 Task: Create in the project ByteCode and in the Backlog issue 'Create an e-learning platform for online education' a child issue 'Documentation and user guides', and assign it to team member softage.4@softage.net. Create in the project ByteCode and in the Backlog issue 'Implement a new point of sale (POS) system for a retail store' a child issue 'Accessibility testing and optimization', and assign it to team member softage.1@softage.net
Action: Mouse moved to (176, 55)
Screenshot: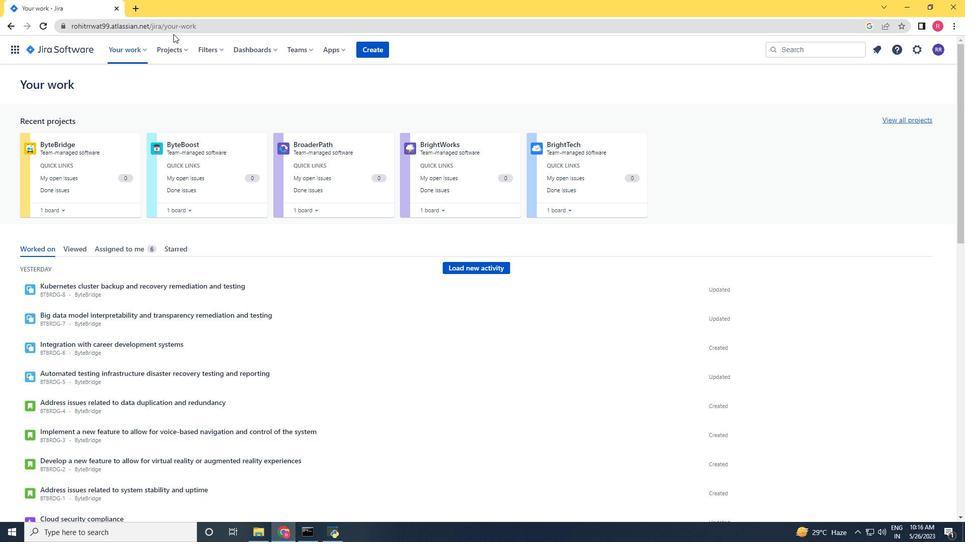 
Action: Mouse pressed left at (176, 55)
Screenshot: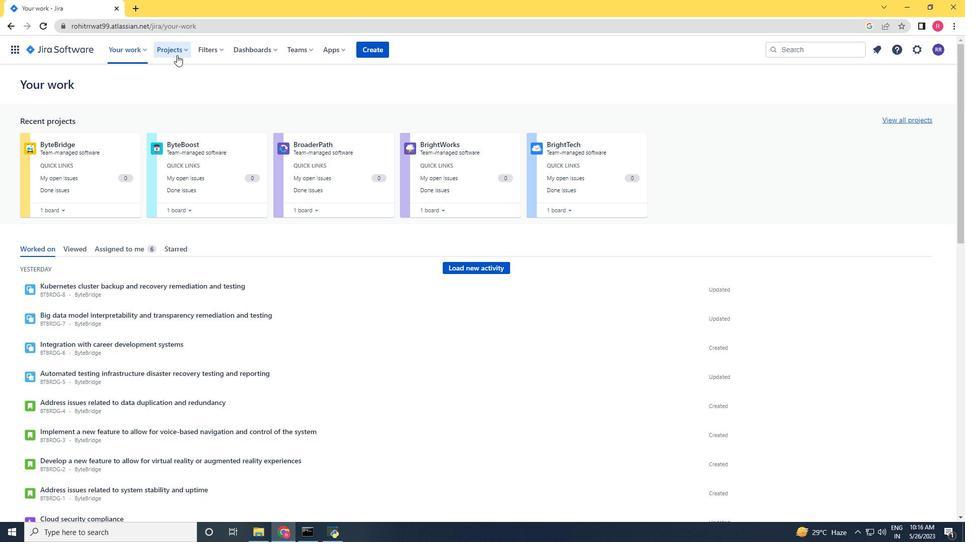
Action: Mouse moved to (187, 92)
Screenshot: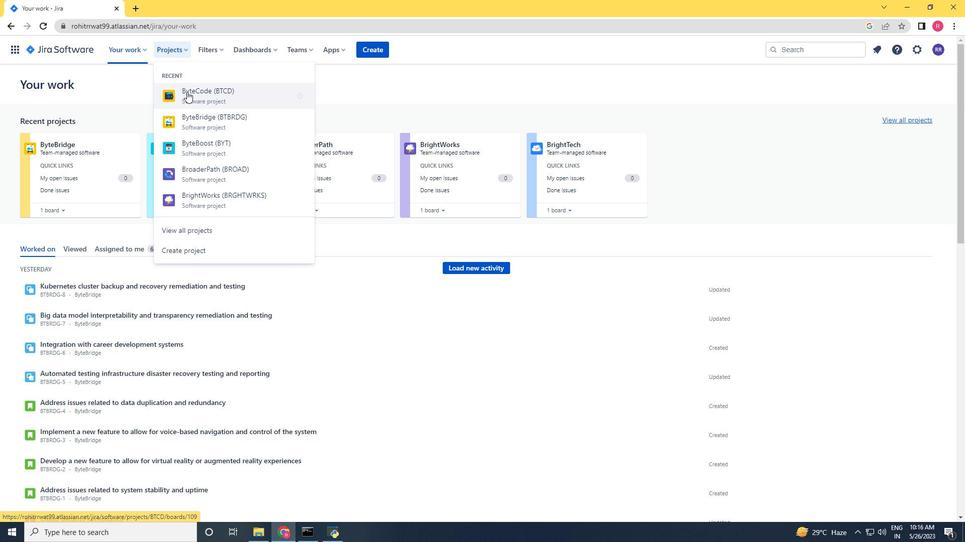 
Action: Mouse pressed left at (187, 92)
Screenshot: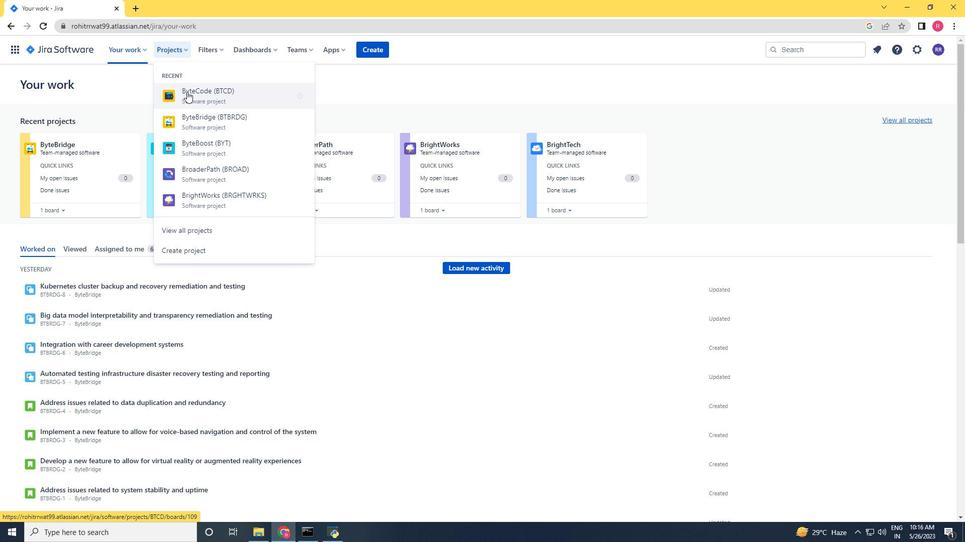 
Action: Mouse moved to (53, 145)
Screenshot: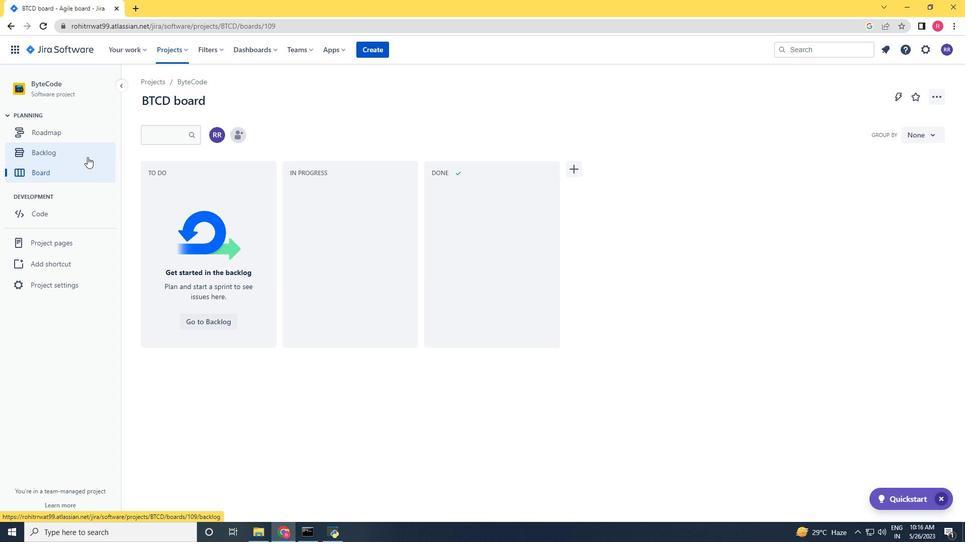 
Action: Mouse pressed left at (53, 145)
Screenshot: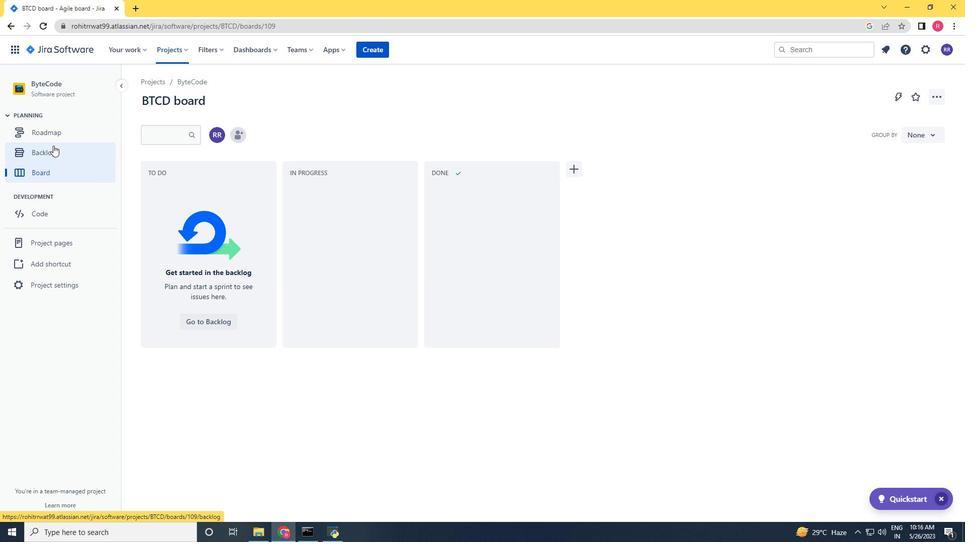 
Action: Mouse moved to (691, 264)
Screenshot: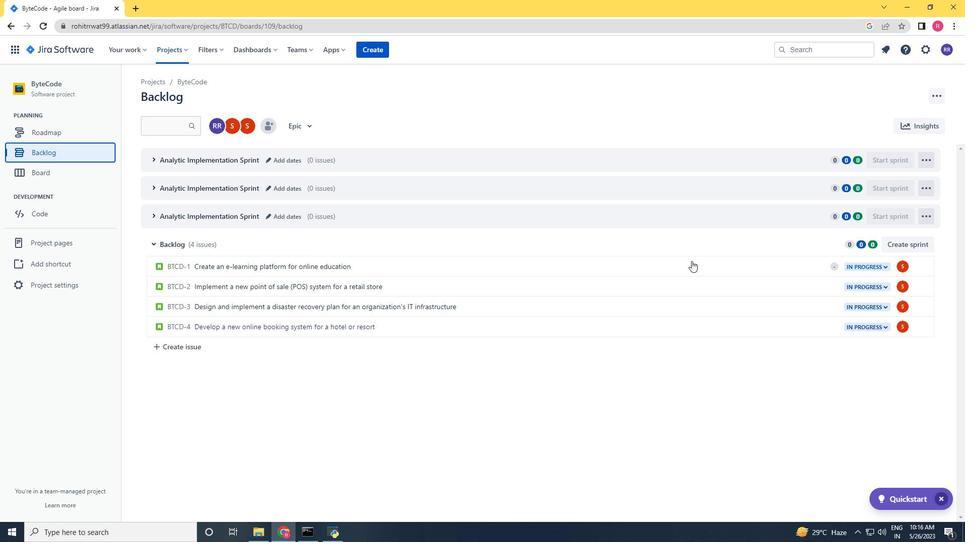 
Action: Mouse pressed left at (691, 264)
Screenshot: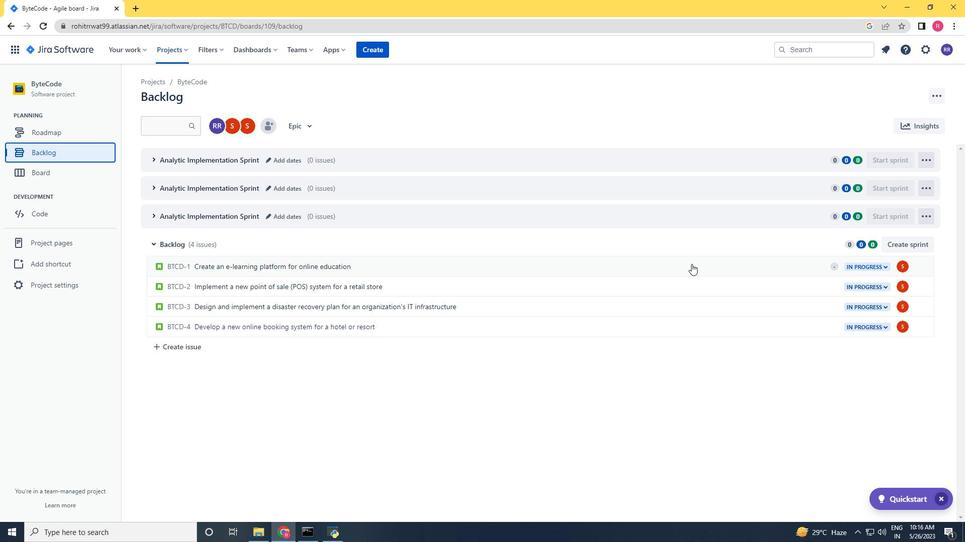 
Action: Mouse moved to (791, 216)
Screenshot: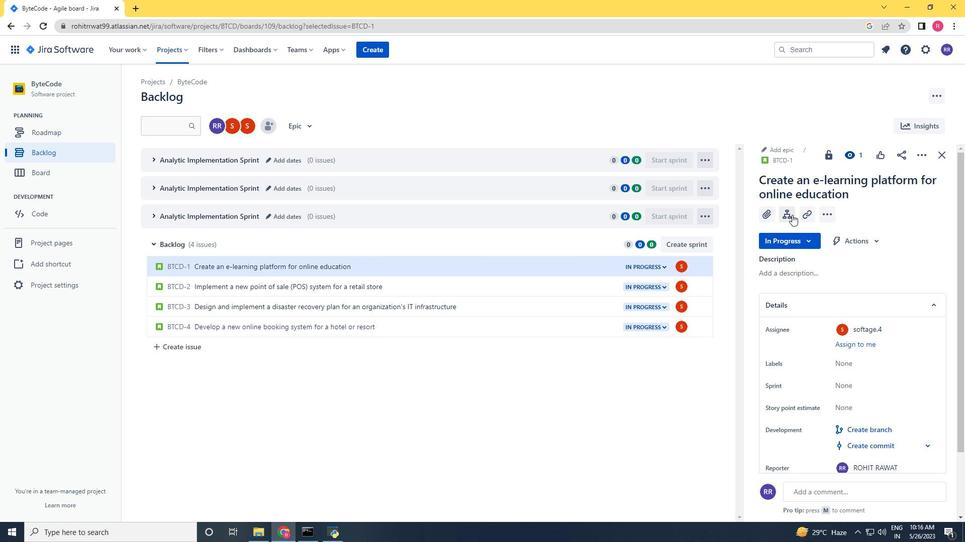 
Action: Mouse pressed left at (791, 216)
Screenshot: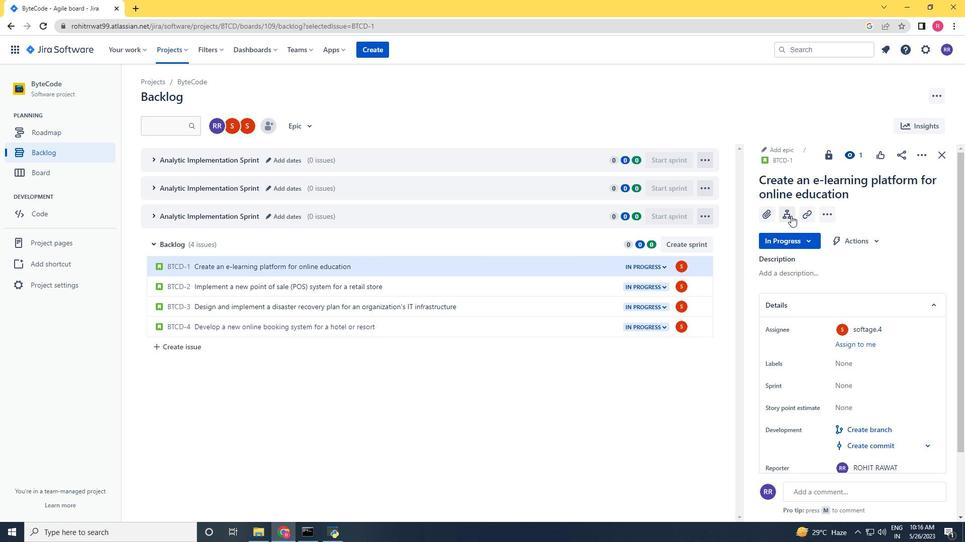 
Action: Key pressed <Key.shift><Key.shift><Key.shift><Key.shift><Key.shift><Key.shift><Key.shift><Key.shift>Documentation<Key.space>and<Key.space>user<Key.space>guide<Key.space><Key.space><Key.backspace>s<Key.space><Key.backspace><Key.backspace><Key.backspace>s<Key.enter>
Screenshot: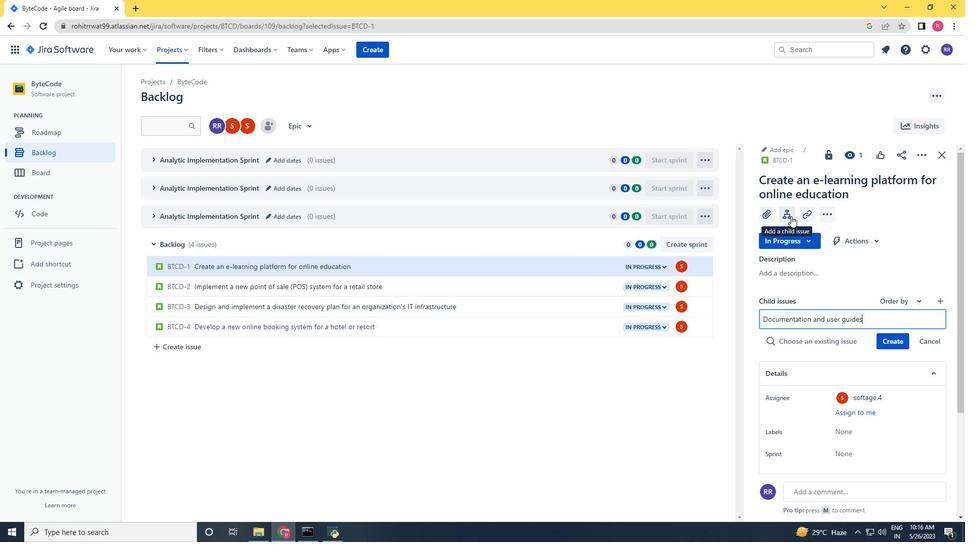 
Action: Mouse moved to (579, 288)
Screenshot: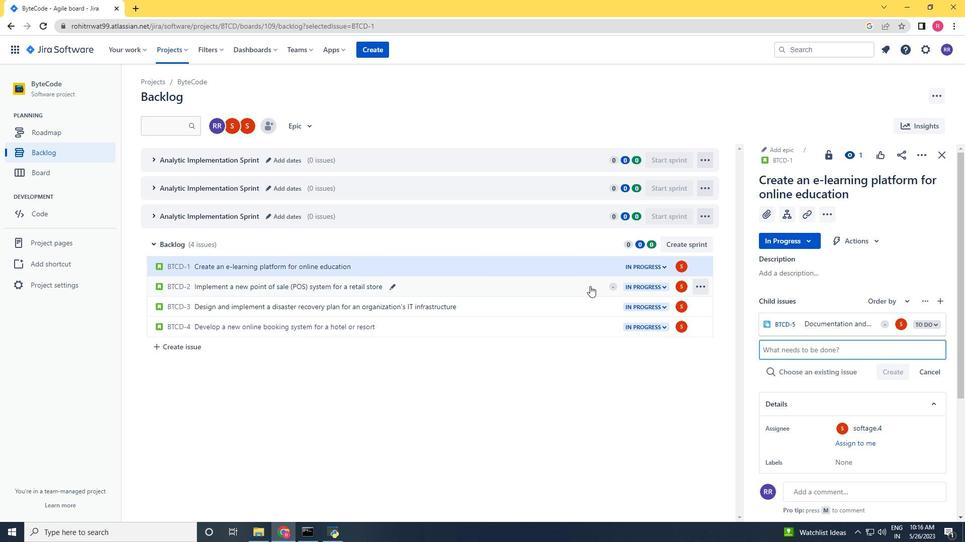 
Action: Mouse pressed left at (579, 288)
Screenshot: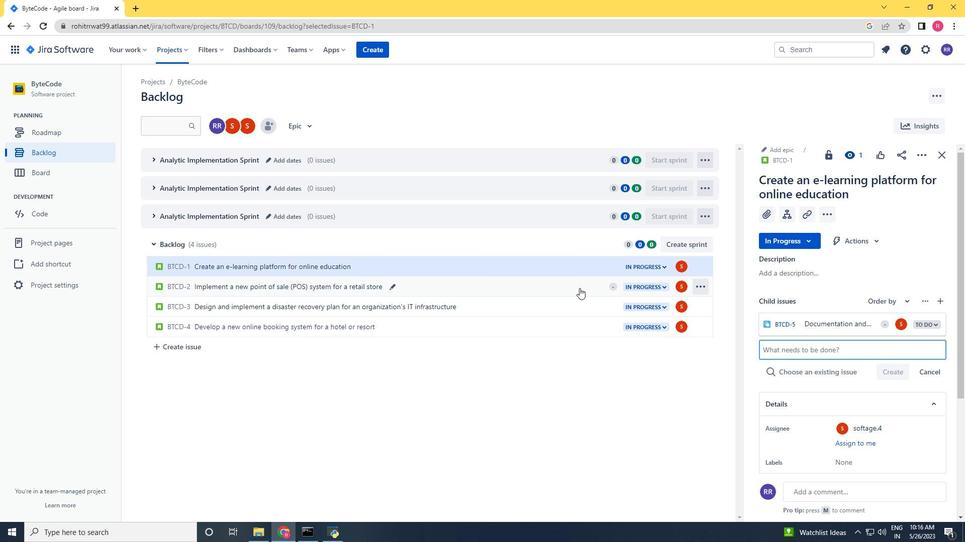 
Action: Mouse moved to (793, 217)
Screenshot: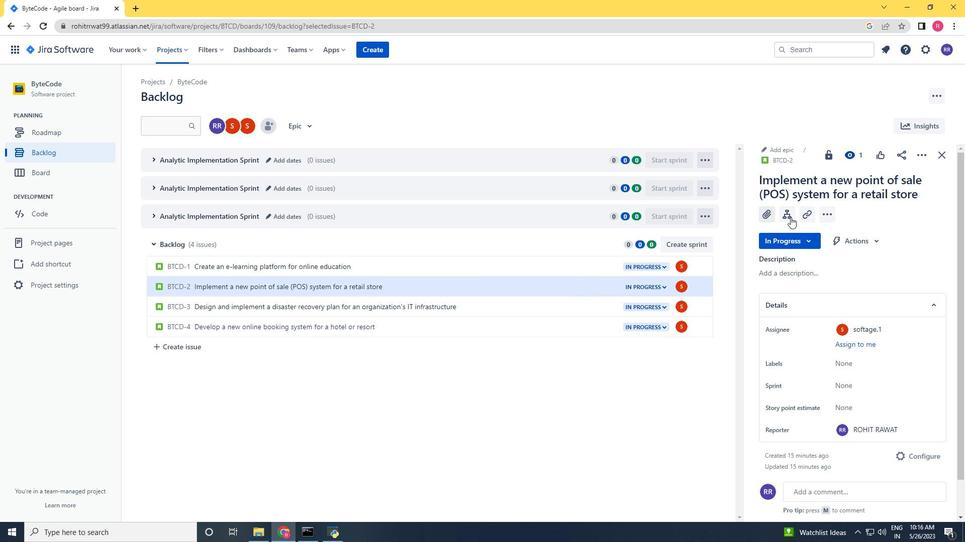 
Action: Mouse pressed left at (793, 217)
Screenshot: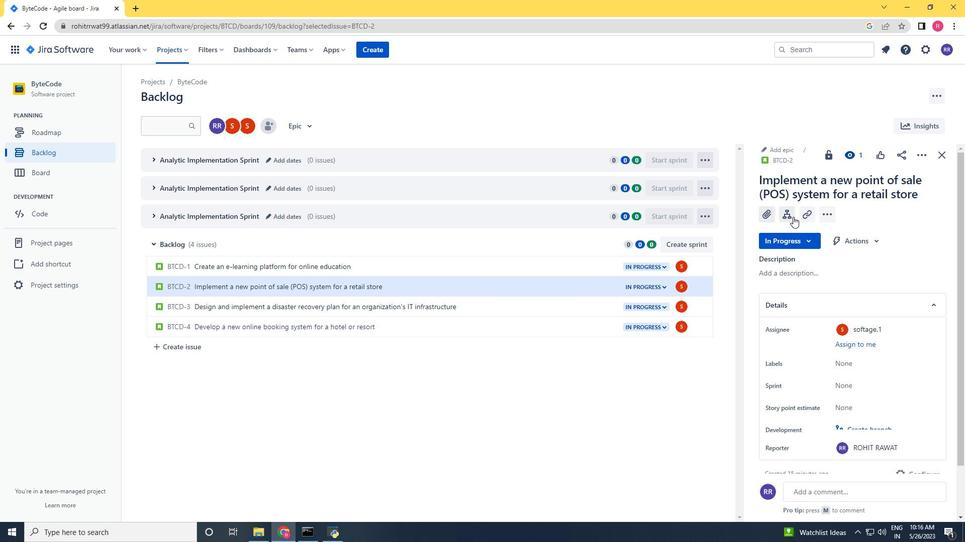
Action: Key pressed <Key.shift>Accessibility<Key.space>testing<Key.space>and<Key.space>optimization<Key.space><Key.enter>
Screenshot: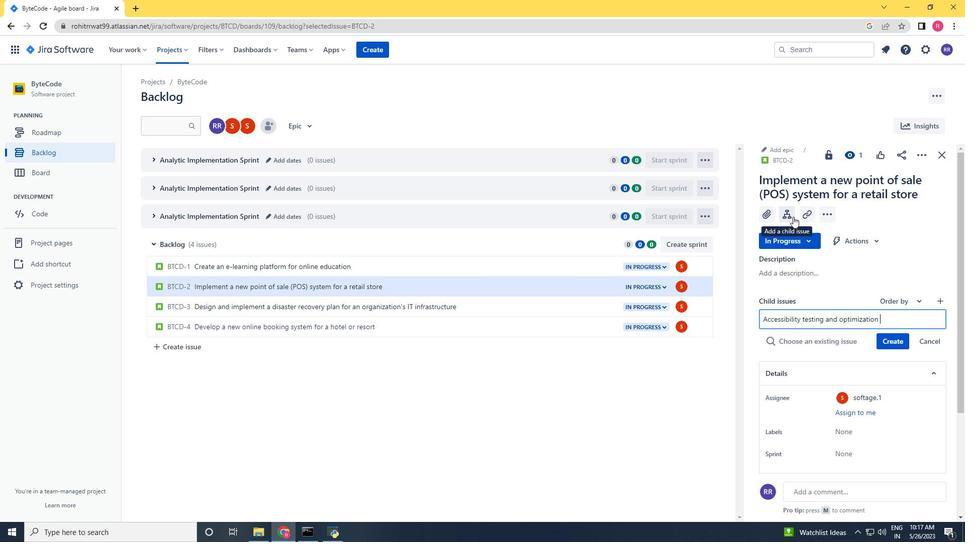 
Action: Mouse moved to (904, 328)
Screenshot: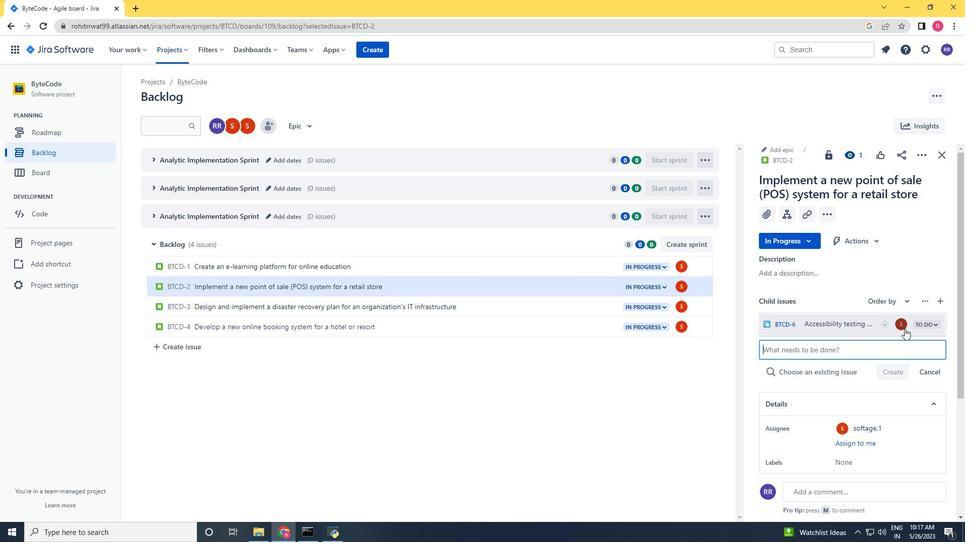 
Action: Mouse pressed left at (904, 328)
Screenshot: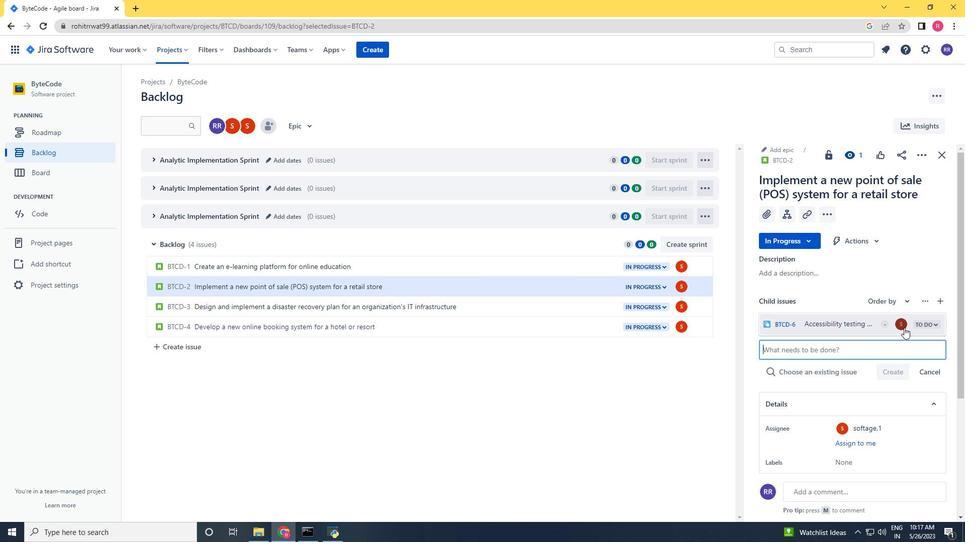 
Action: Key pressed softage.1<Key.shift>@softage.net
Screenshot: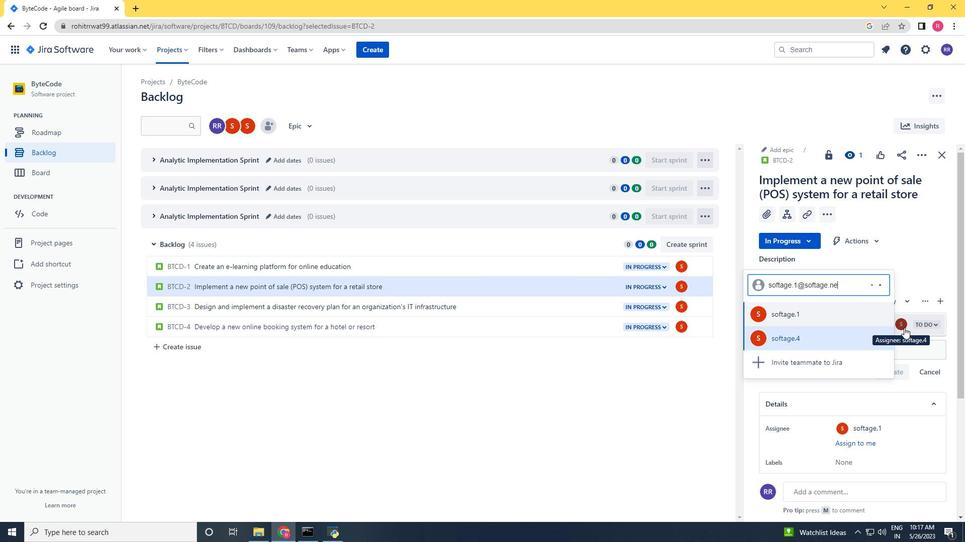 
Action: Mouse scrolled (904, 328) with delta (0, 0)
Screenshot: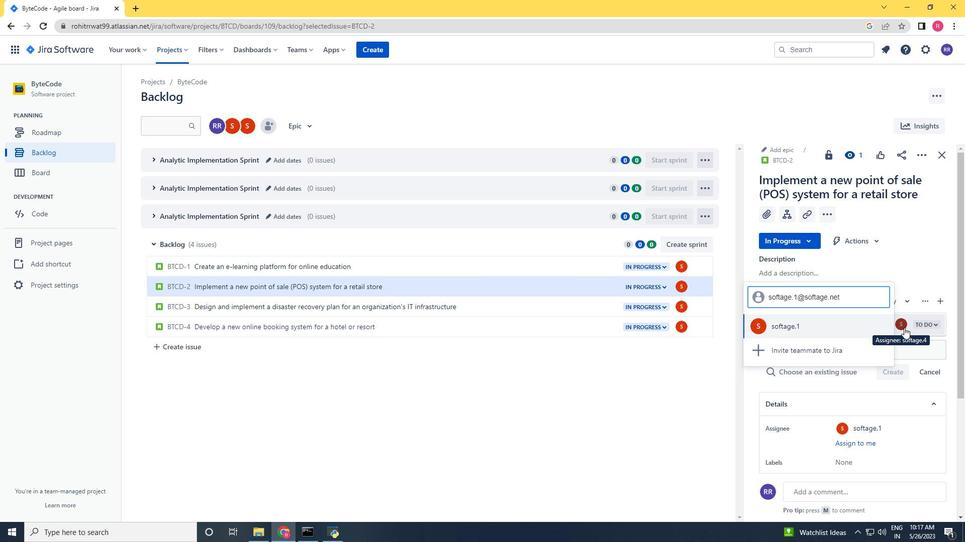 
Action: Mouse moved to (812, 321)
Screenshot: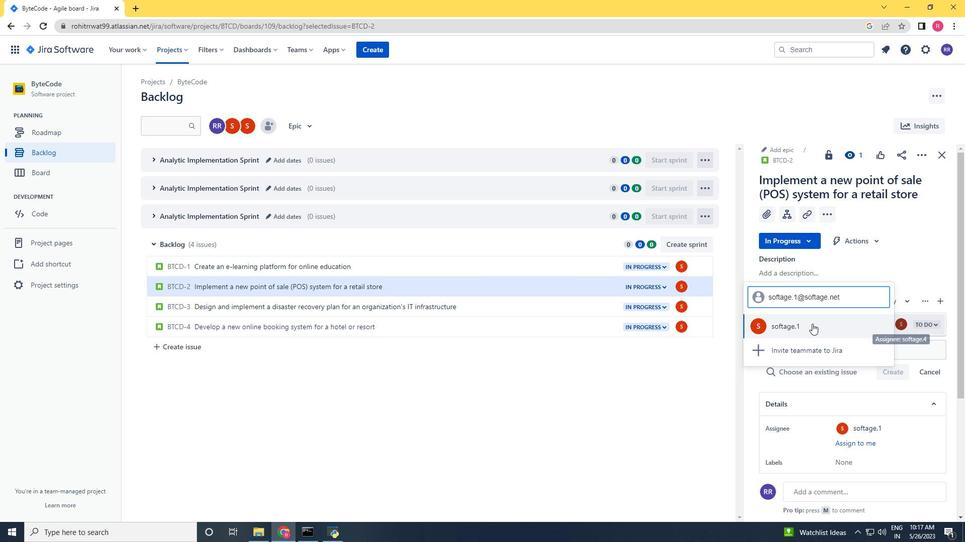 
Action: Mouse pressed left at (812, 321)
Screenshot: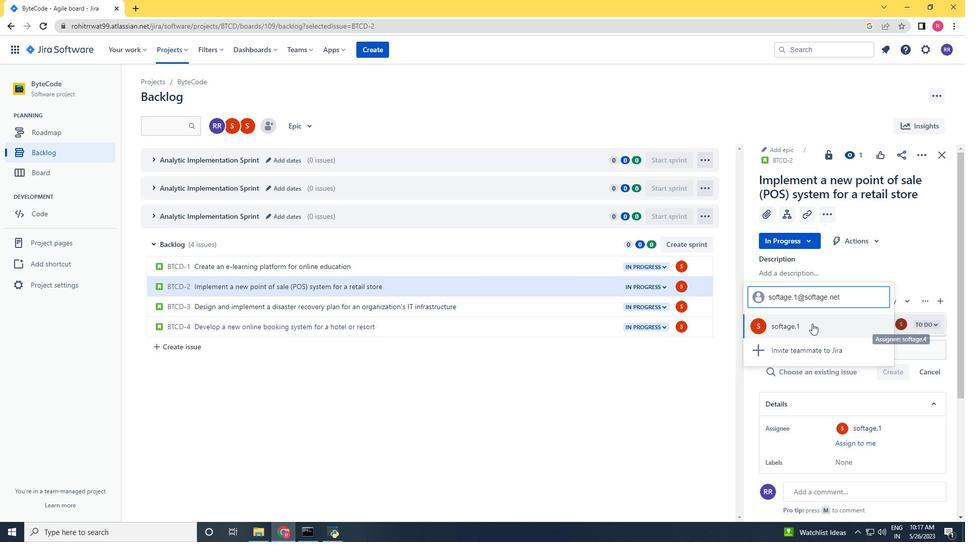 
Action: Mouse moved to (510, 450)
Screenshot: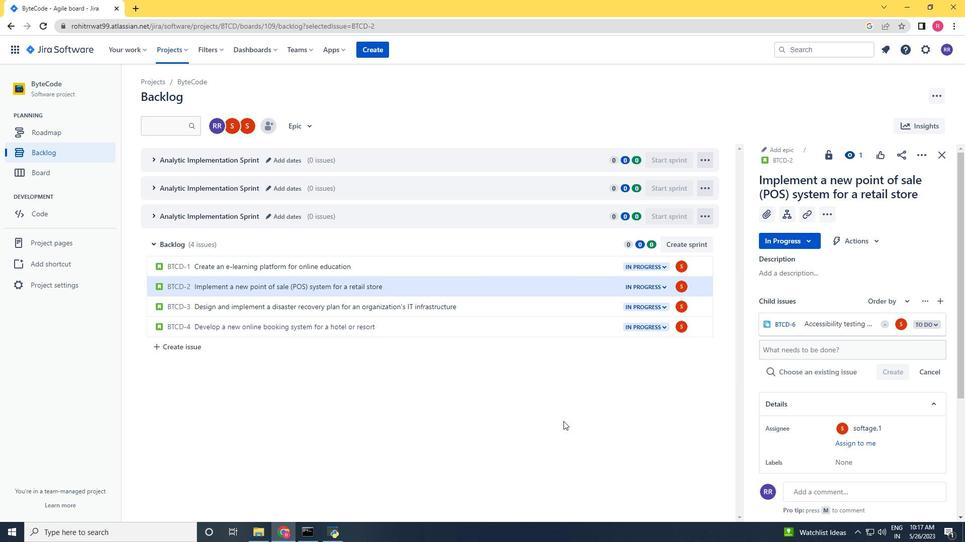
